 Task: Enable "I am currently working on this project".
Action: Mouse moved to (363, 347)
Screenshot: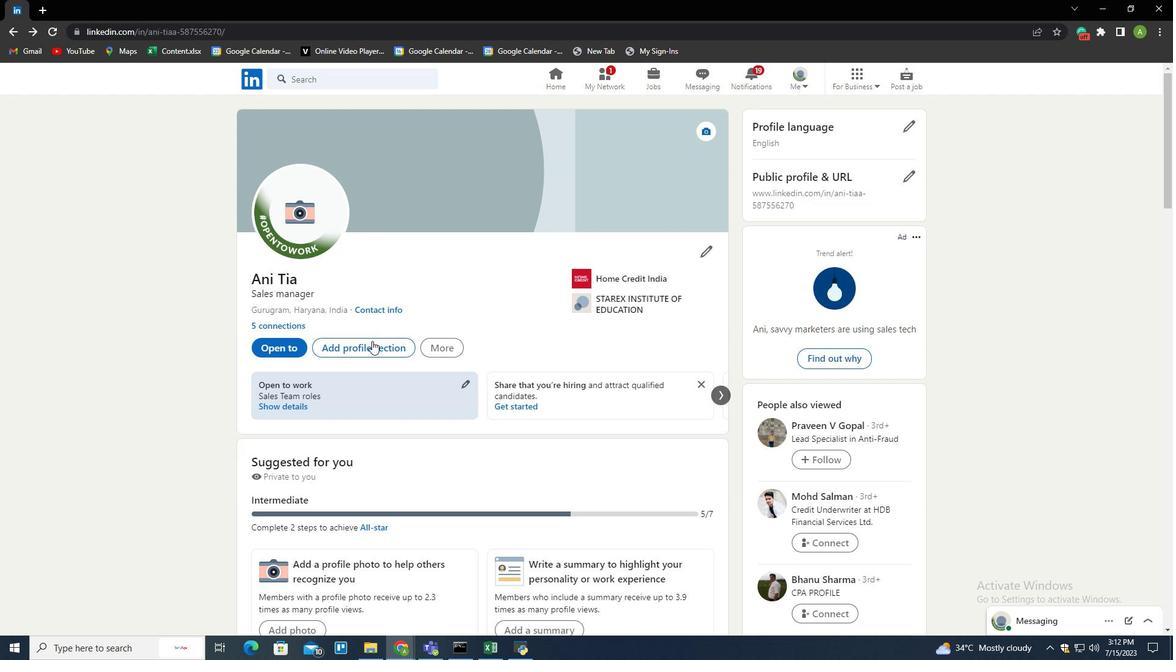 
Action: Mouse pressed left at (363, 347)
Screenshot: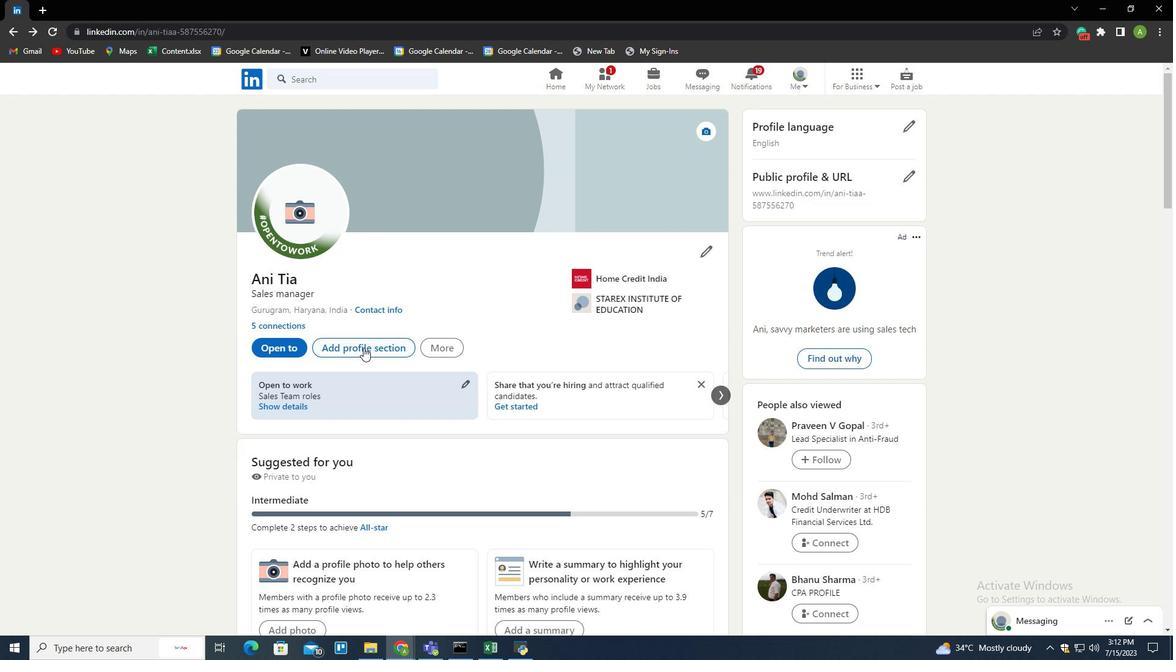 
Action: Mouse moved to (704, 159)
Screenshot: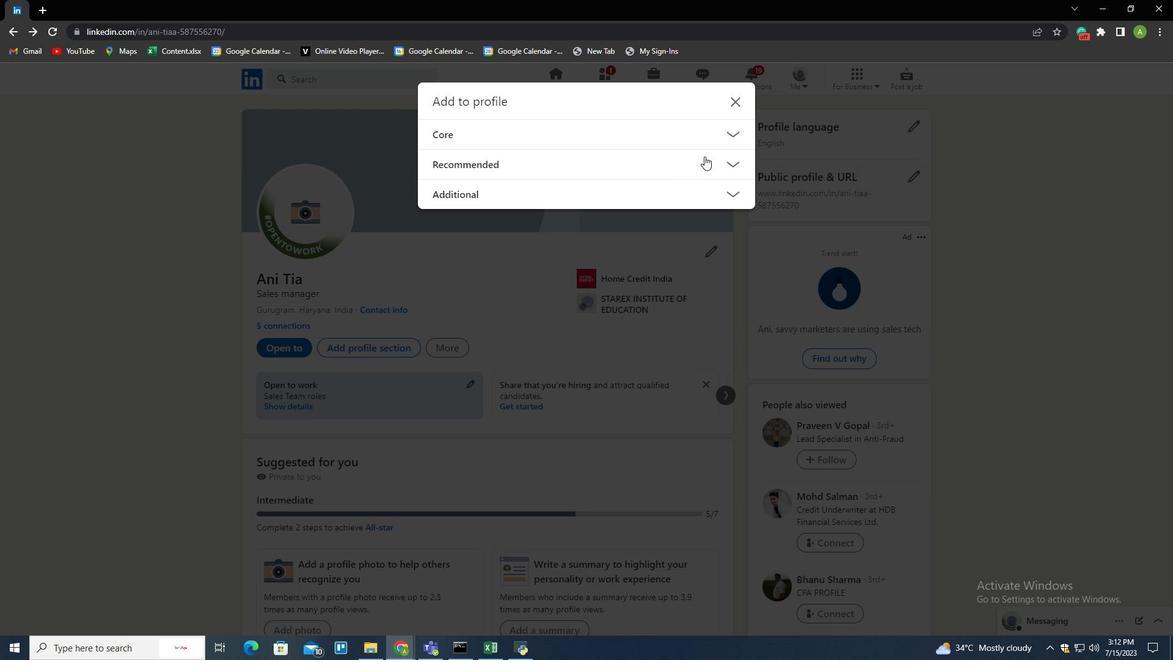 
Action: Mouse pressed left at (704, 159)
Screenshot: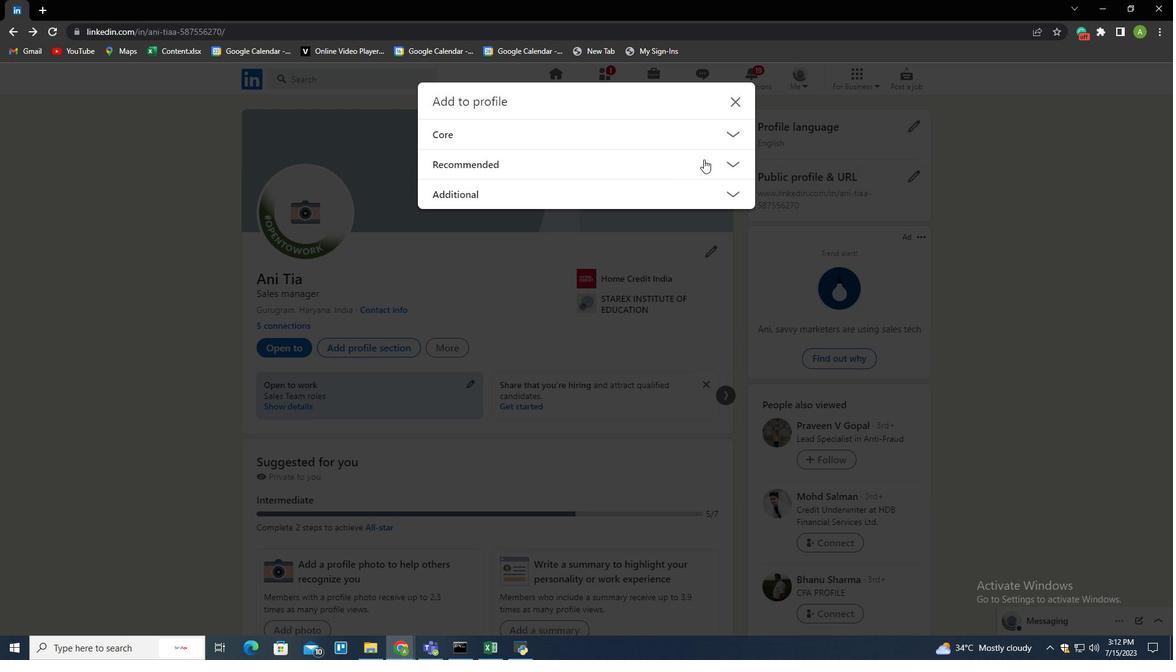 
Action: Mouse moved to (462, 277)
Screenshot: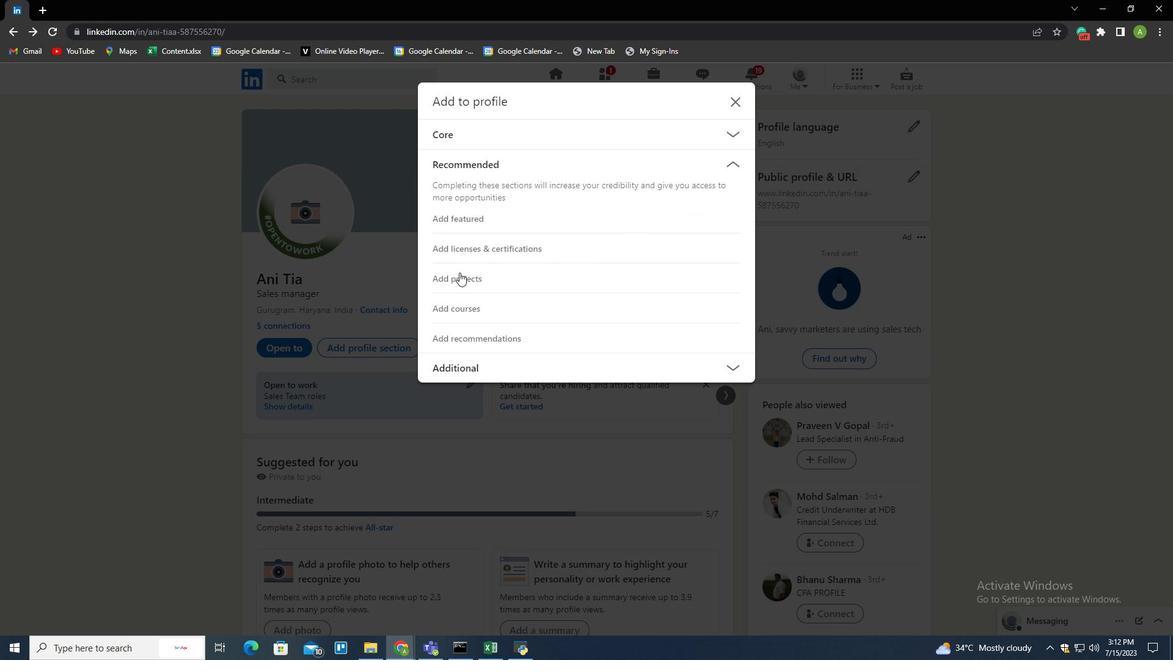 
Action: Mouse pressed left at (462, 277)
Screenshot: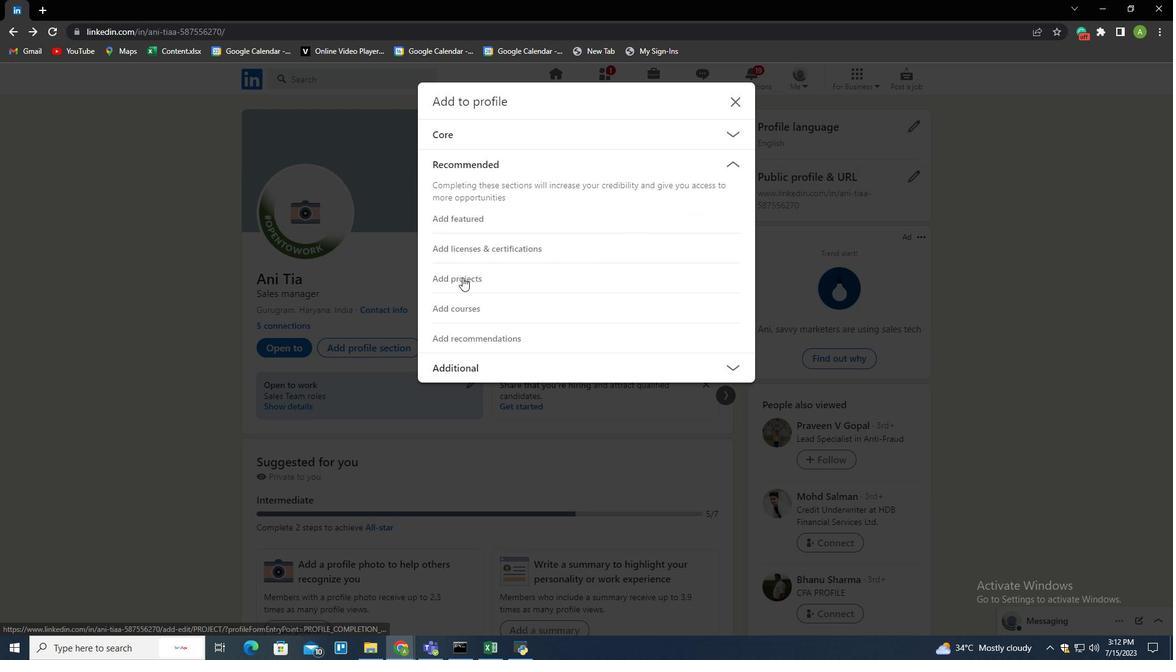 
Action: Mouse moved to (606, 317)
Screenshot: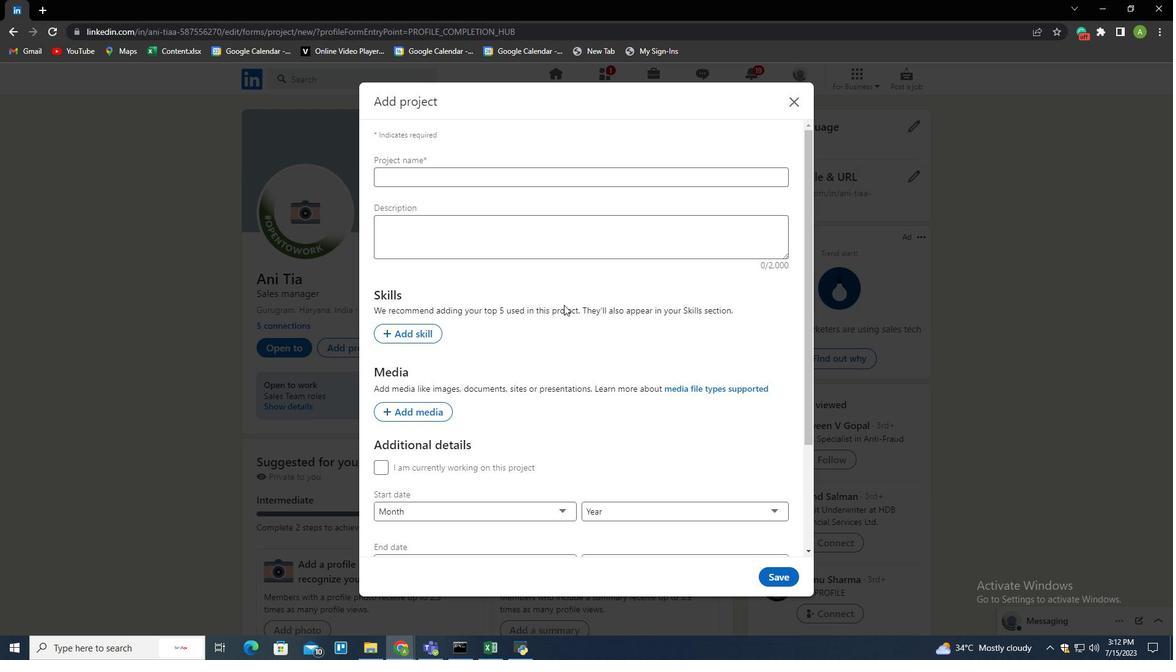 
Action: Mouse scrolled (606, 317) with delta (0, 0)
Screenshot: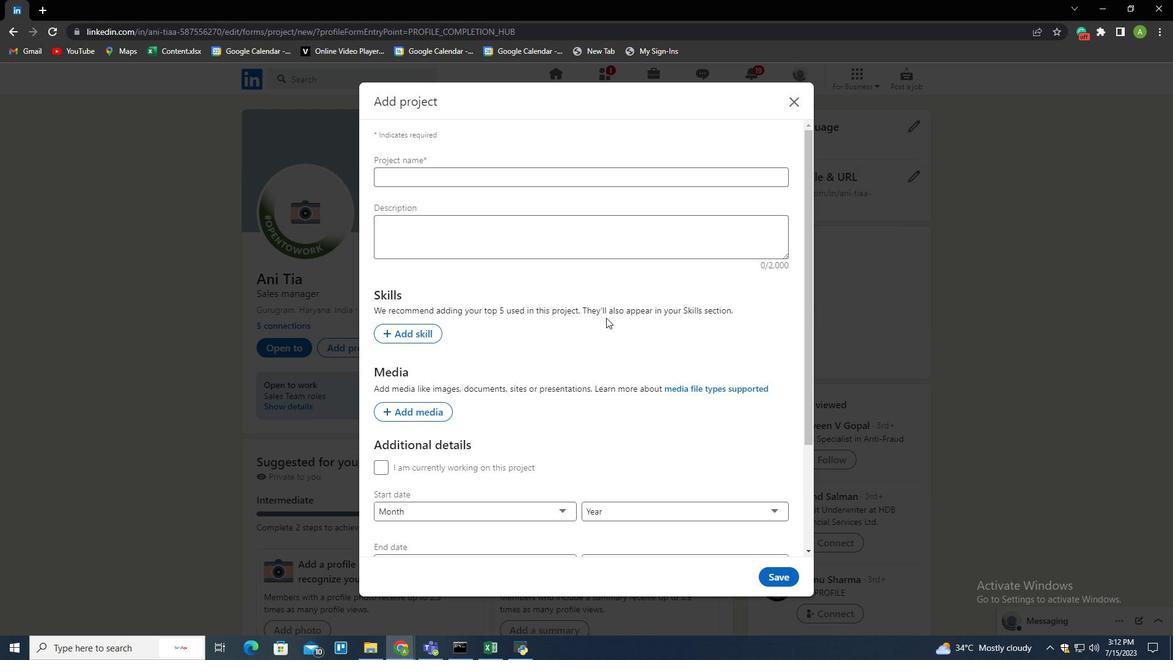 
Action: Mouse scrolled (606, 317) with delta (0, 0)
Screenshot: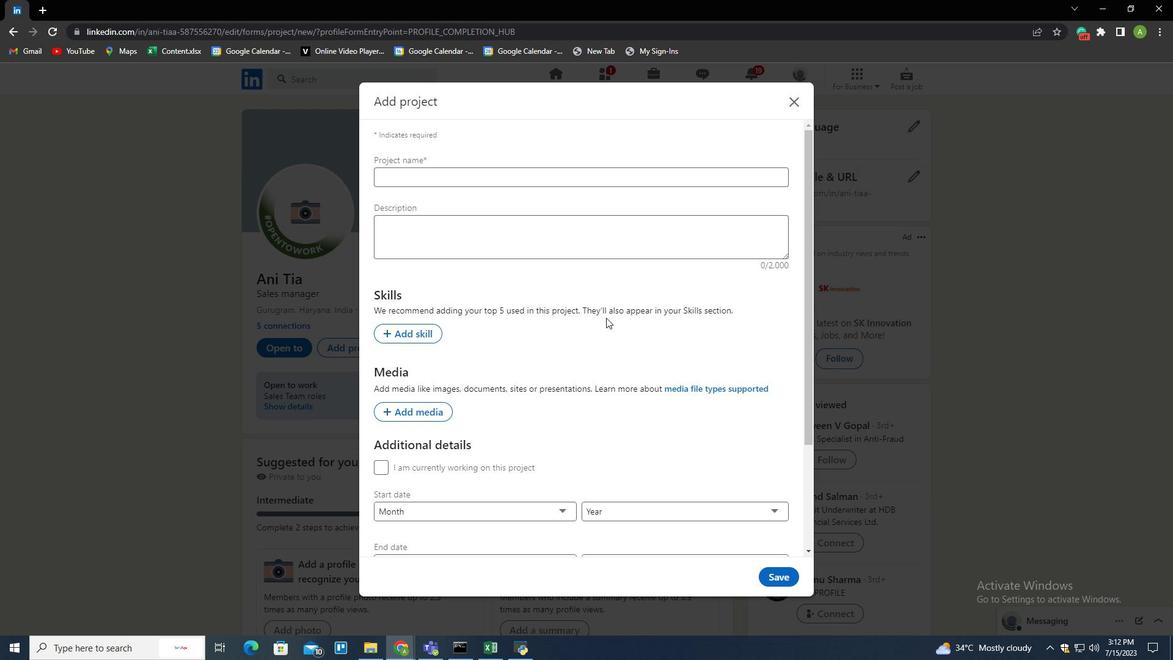 
Action: Mouse scrolled (606, 317) with delta (0, 0)
Screenshot: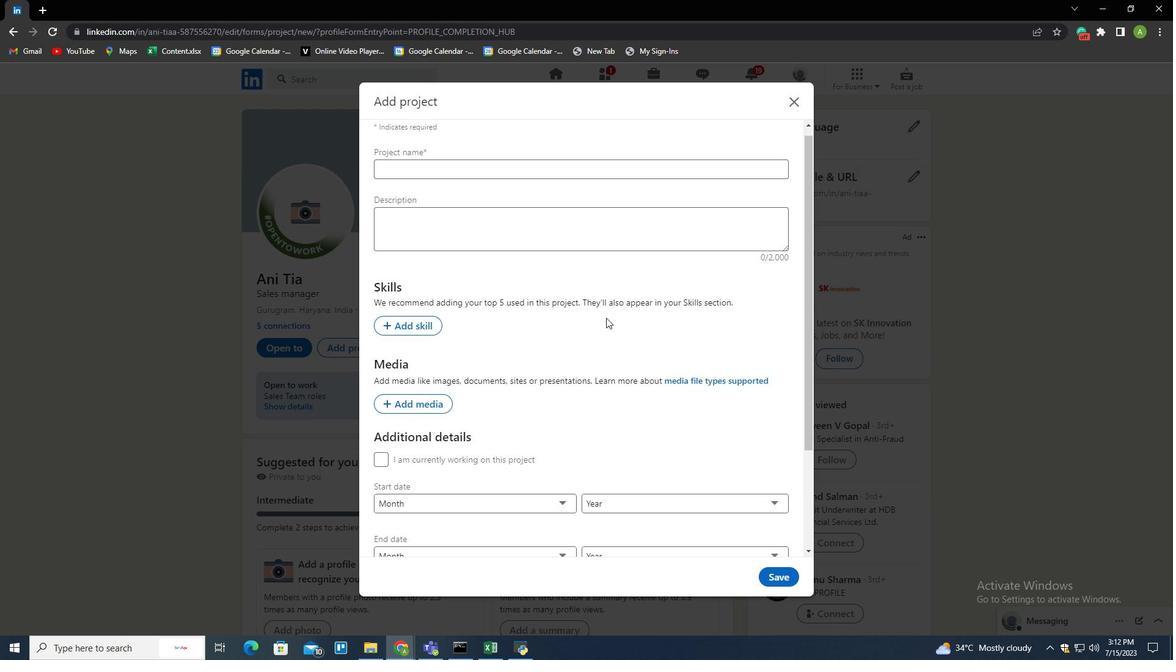 
Action: Mouse scrolled (606, 317) with delta (0, 0)
Screenshot: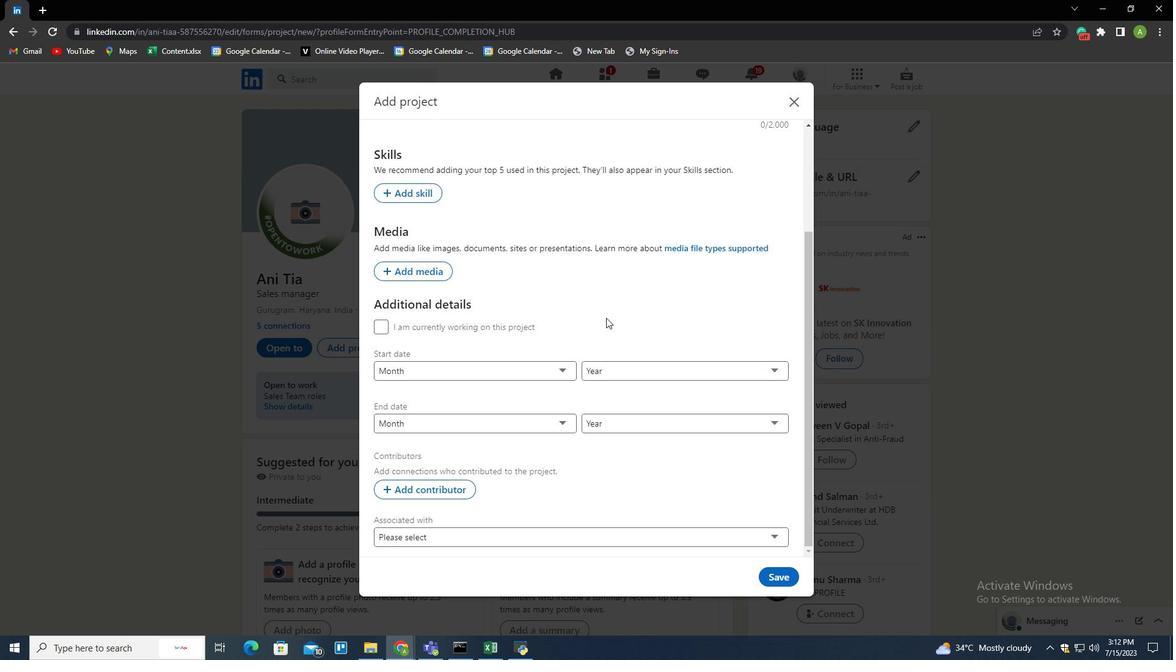 
Action: Mouse moved to (377, 329)
Screenshot: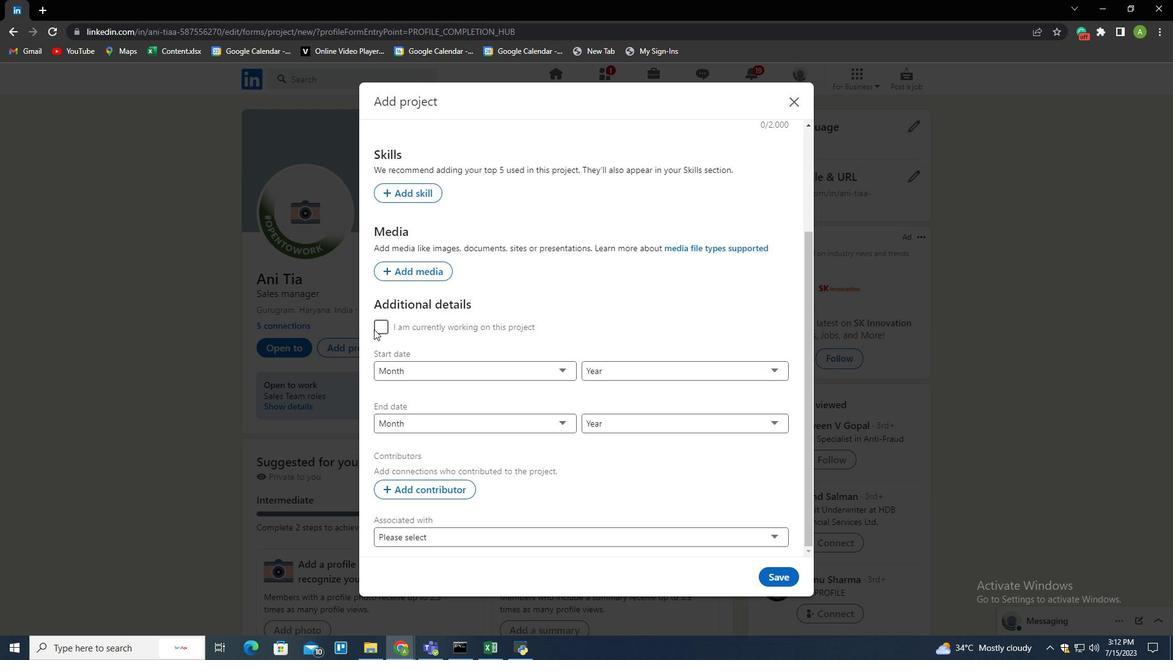 
Action: Mouse pressed left at (377, 329)
Screenshot: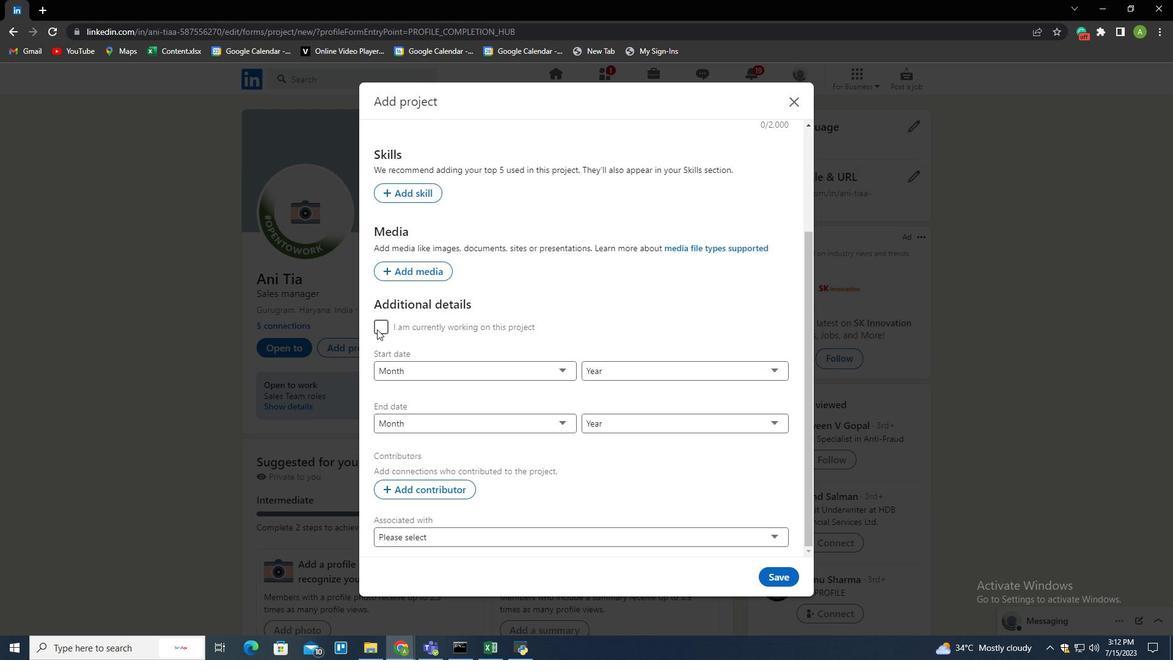 
Action: Mouse moved to (607, 330)
Screenshot: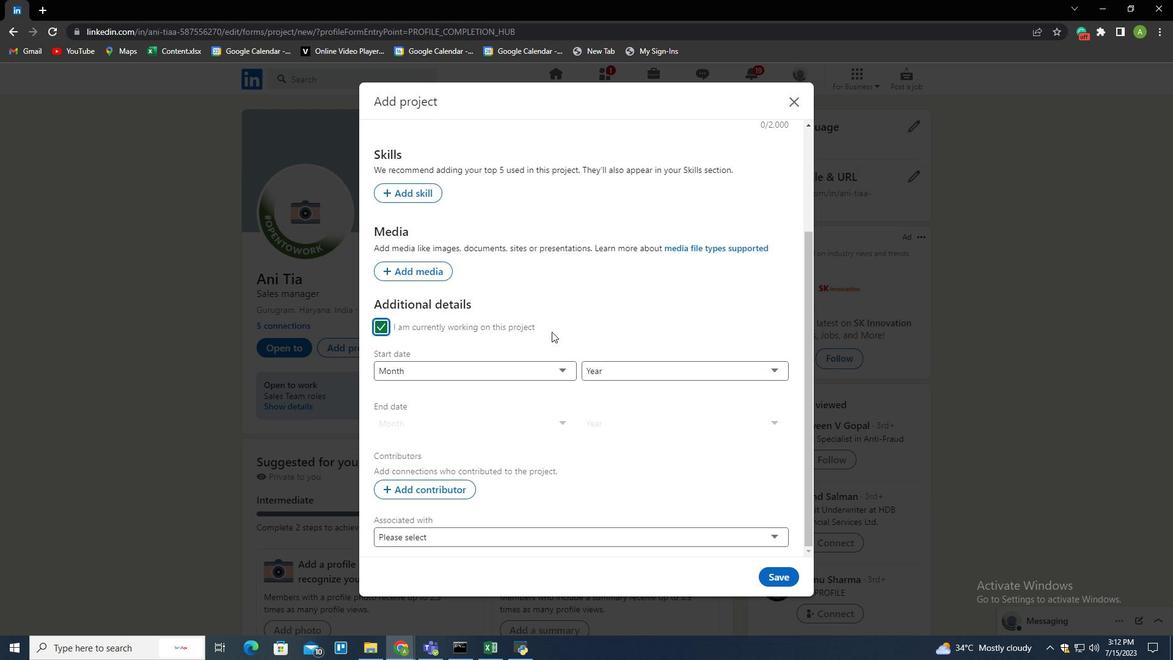
